 Task: Look for gluten-free products only.
Action: Mouse moved to (15, 66)
Screenshot: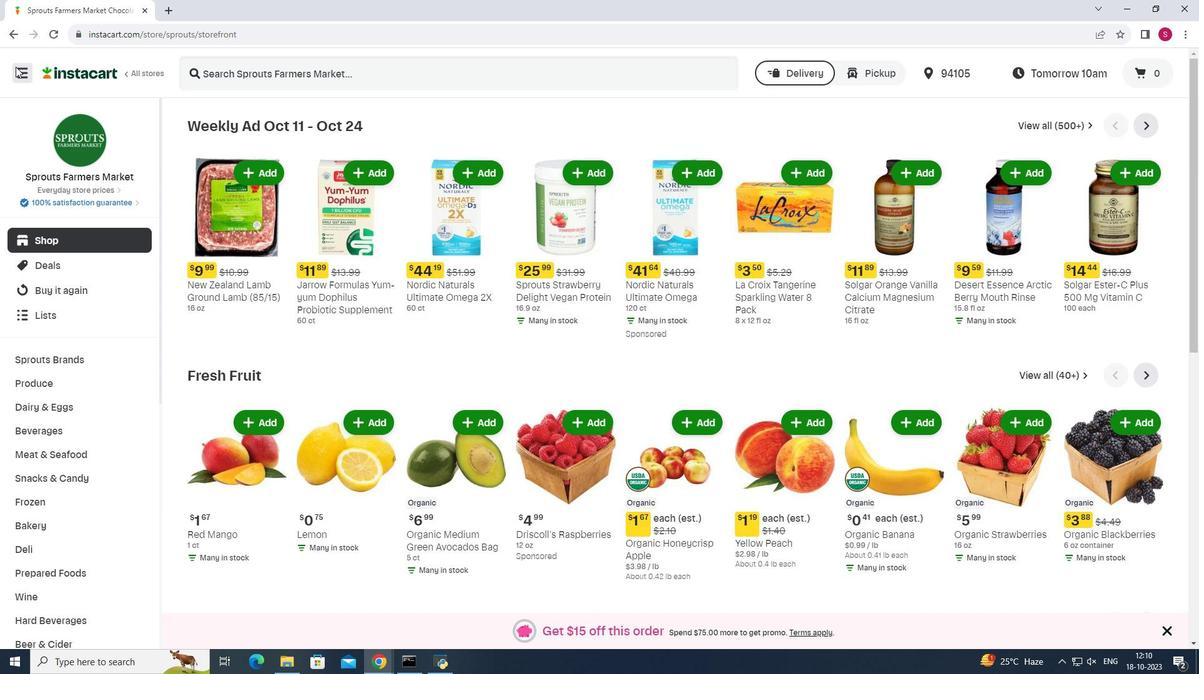 
Action: Mouse pressed left at (15, 66)
Screenshot: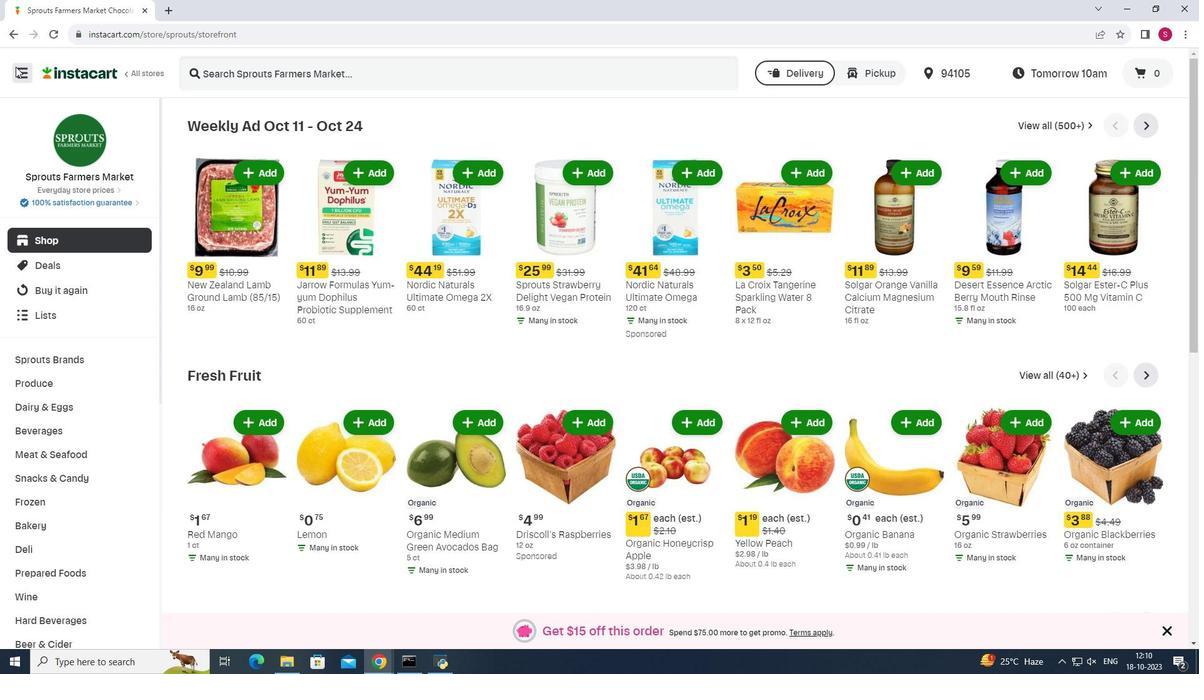 
Action: Mouse moved to (76, 331)
Screenshot: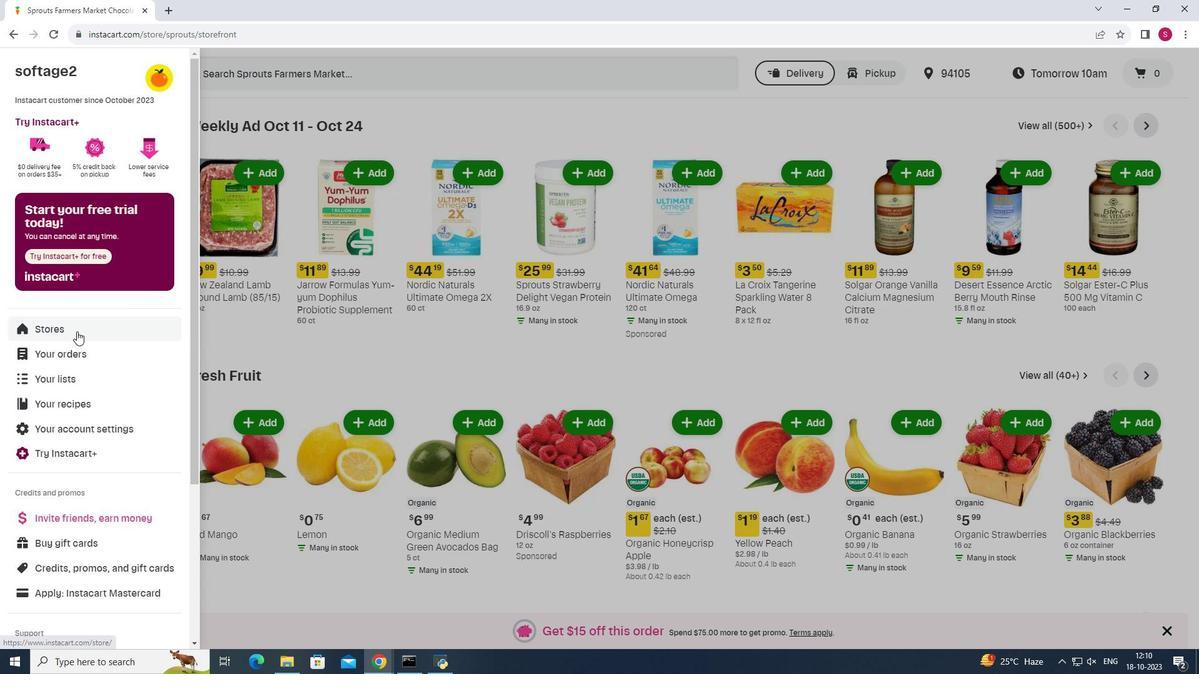 
Action: Mouse pressed left at (76, 331)
Screenshot: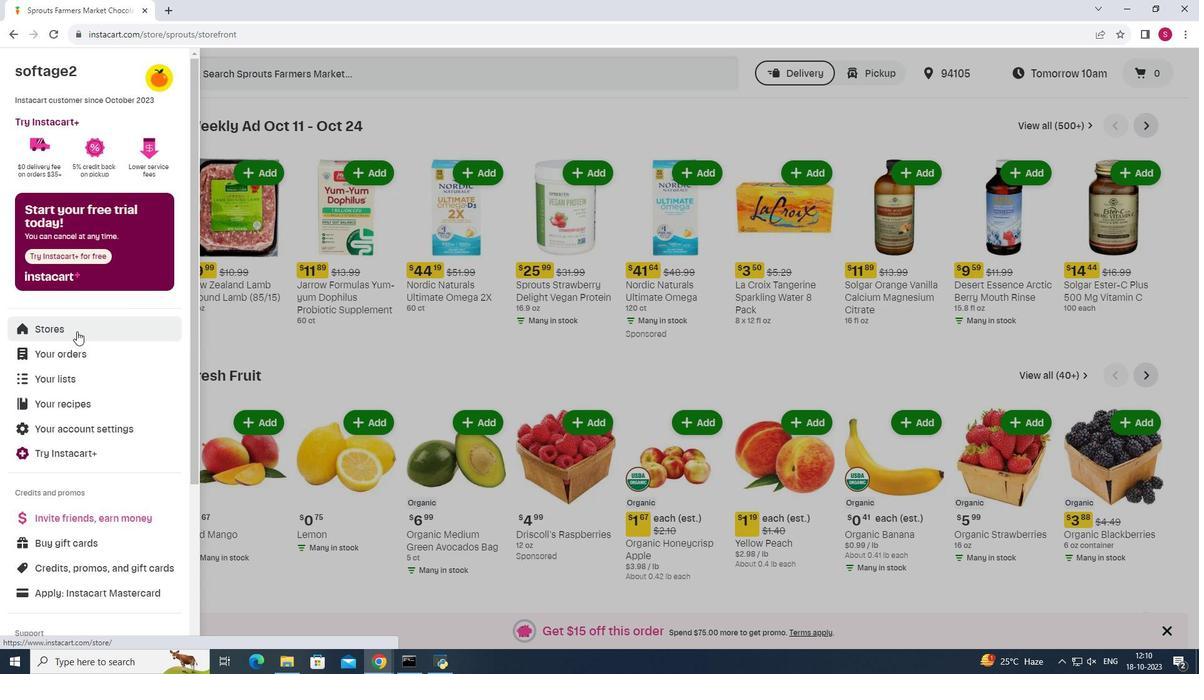 
Action: Mouse moved to (289, 113)
Screenshot: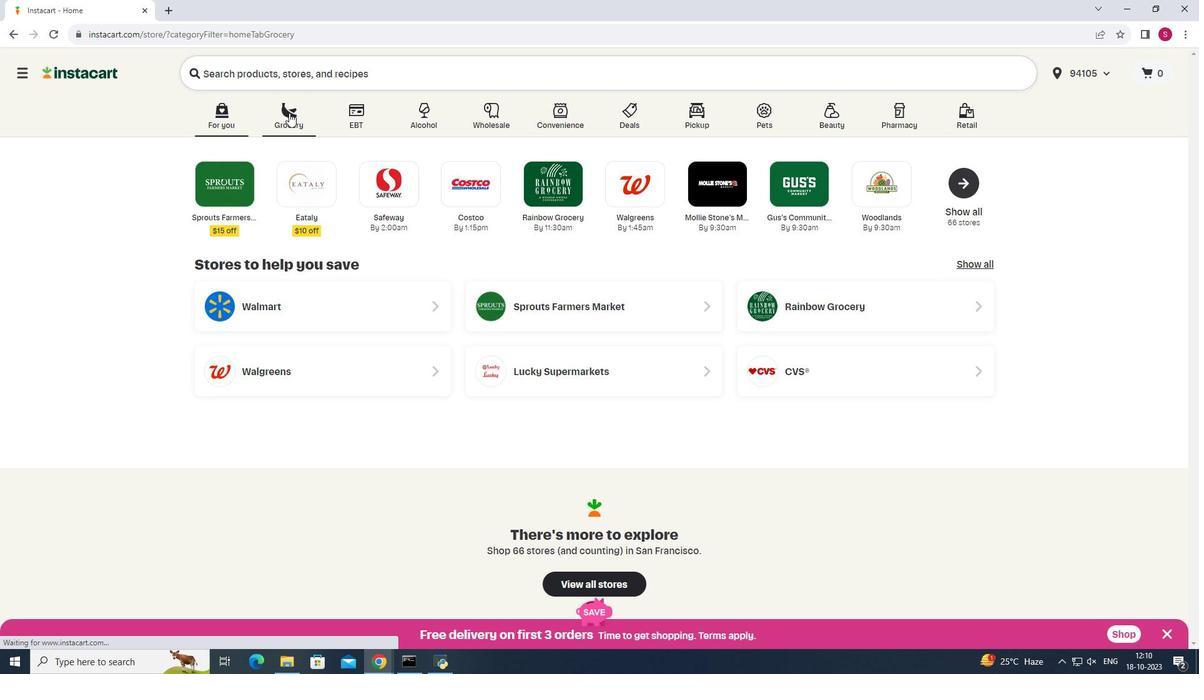 
Action: Mouse pressed left at (289, 113)
Screenshot: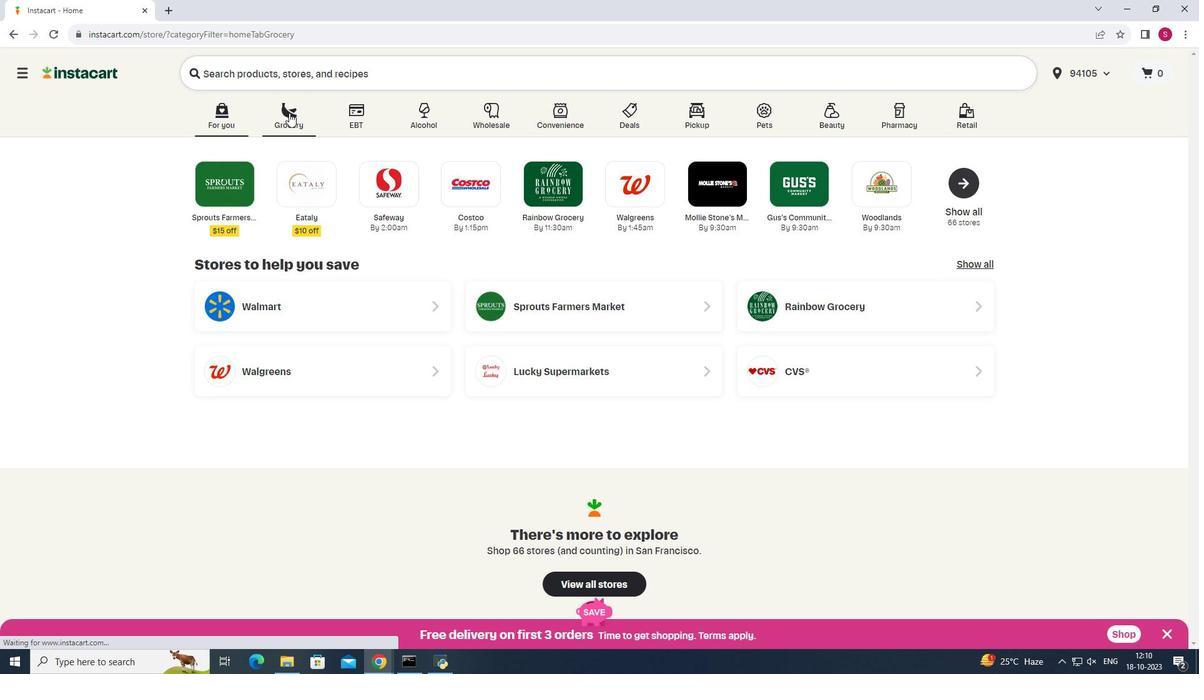 
Action: Mouse moved to (800, 170)
Screenshot: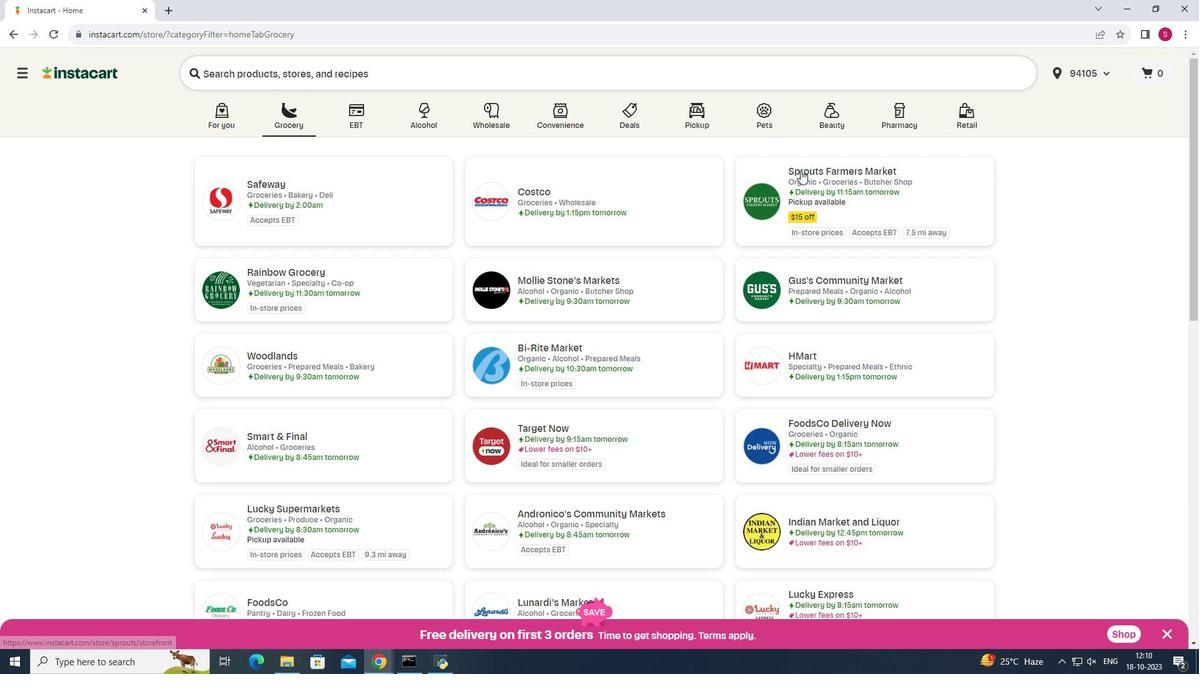 
Action: Mouse pressed left at (800, 170)
Screenshot: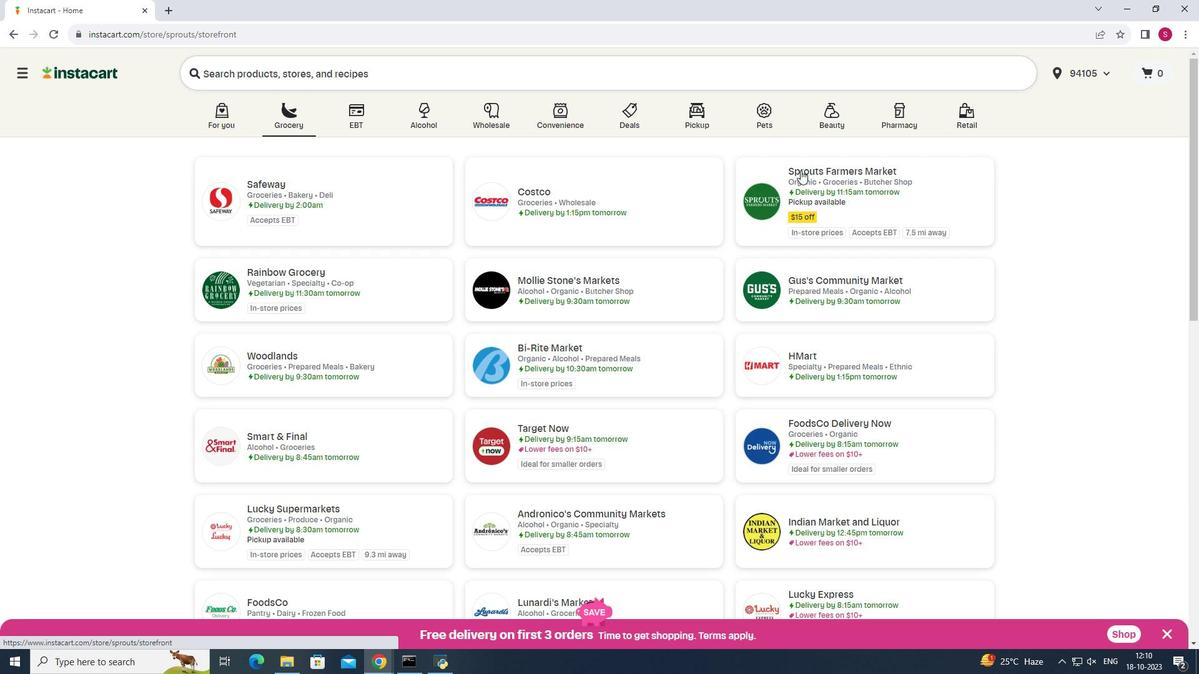 
Action: Mouse pressed left at (800, 170)
Screenshot: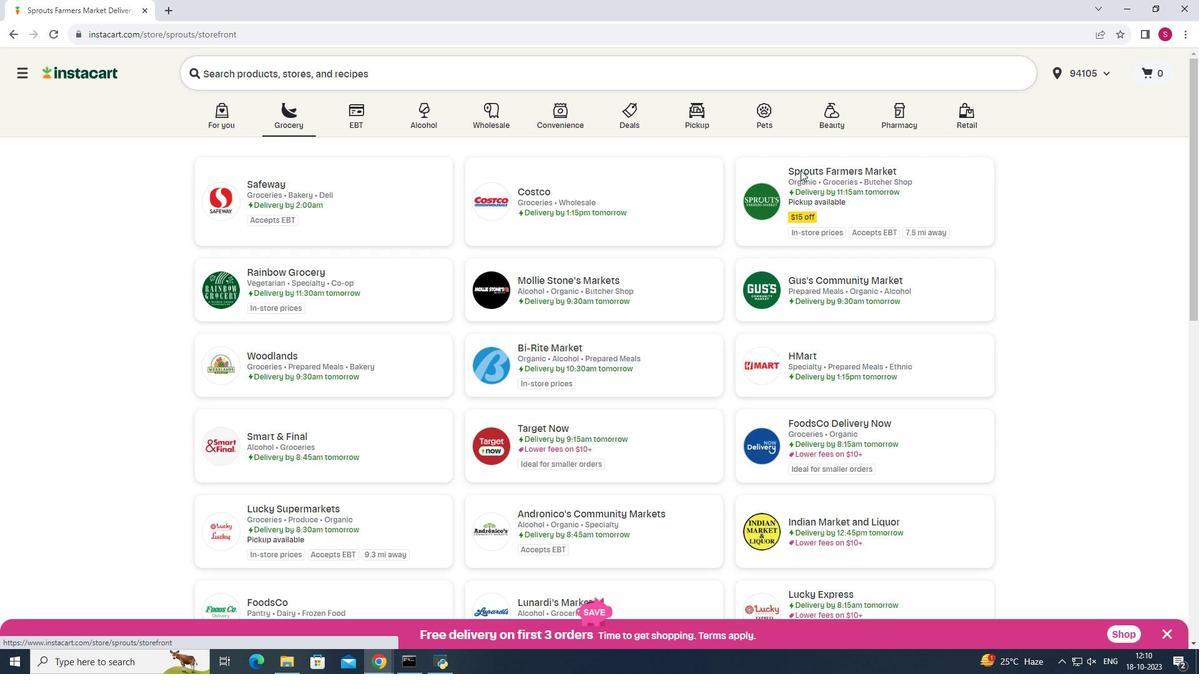 
Action: Mouse moved to (31, 479)
Screenshot: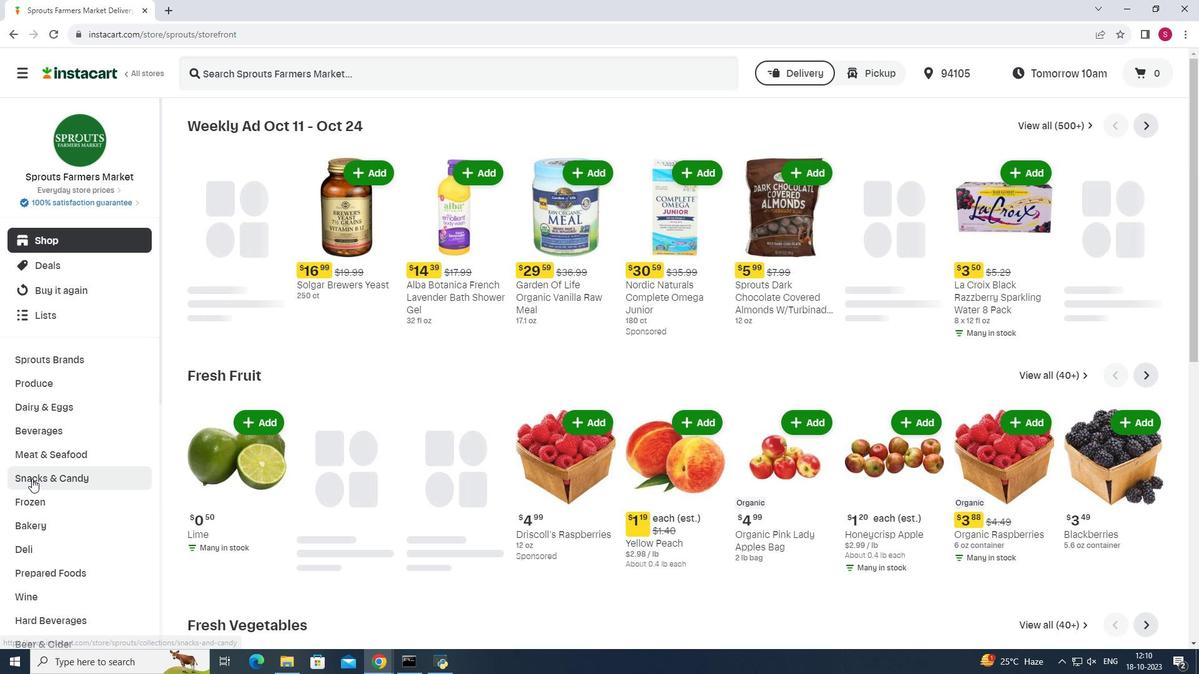 
Action: Mouse pressed left at (31, 479)
Screenshot: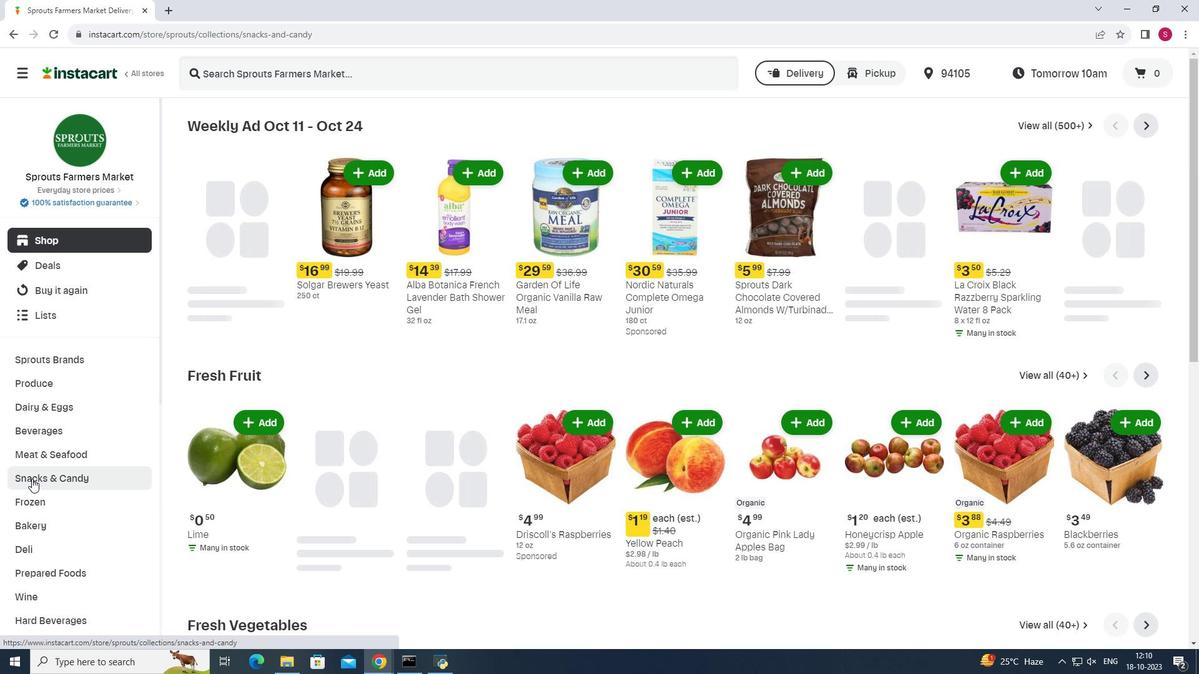 
Action: Mouse moved to (358, 155)
Screenshot: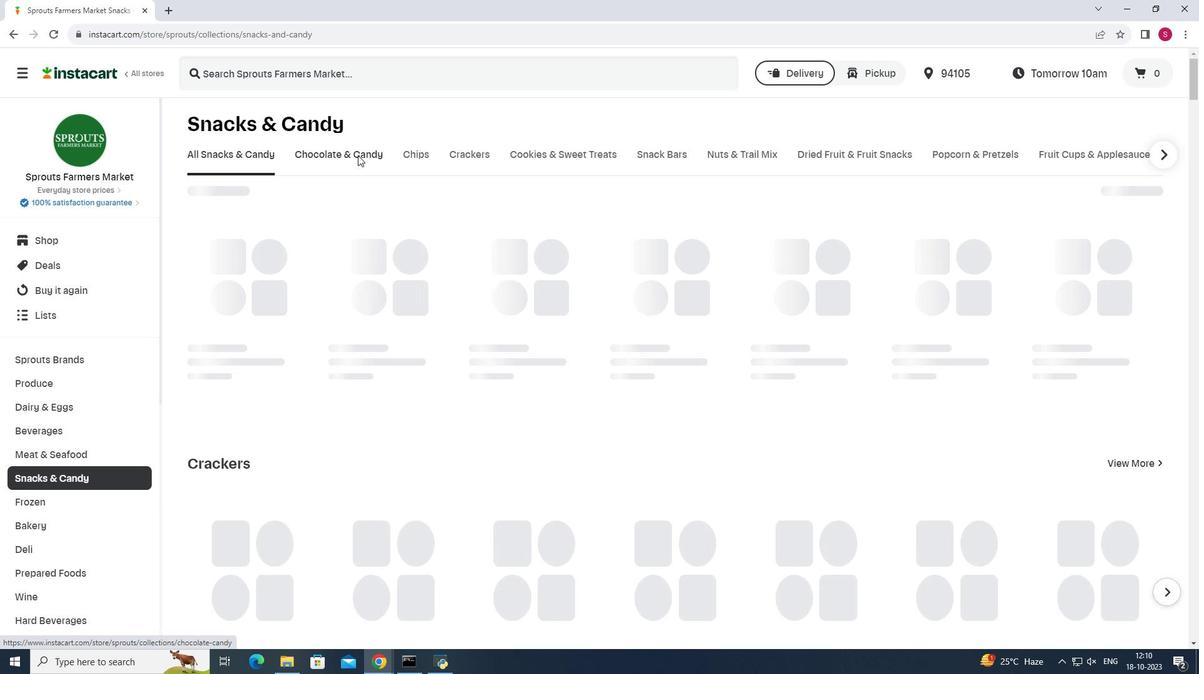 
Action: Mouse pressed left at (358, 155)
Screenshot: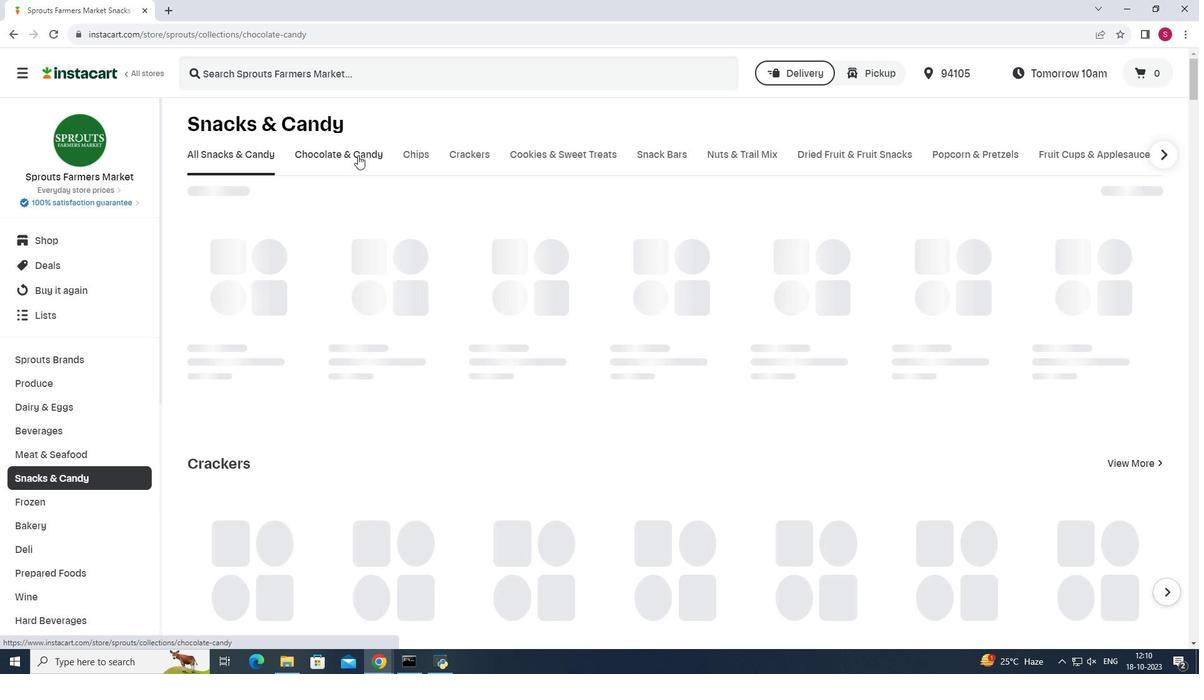 
Action: Mouse moved to (654, 213)
Screenshot: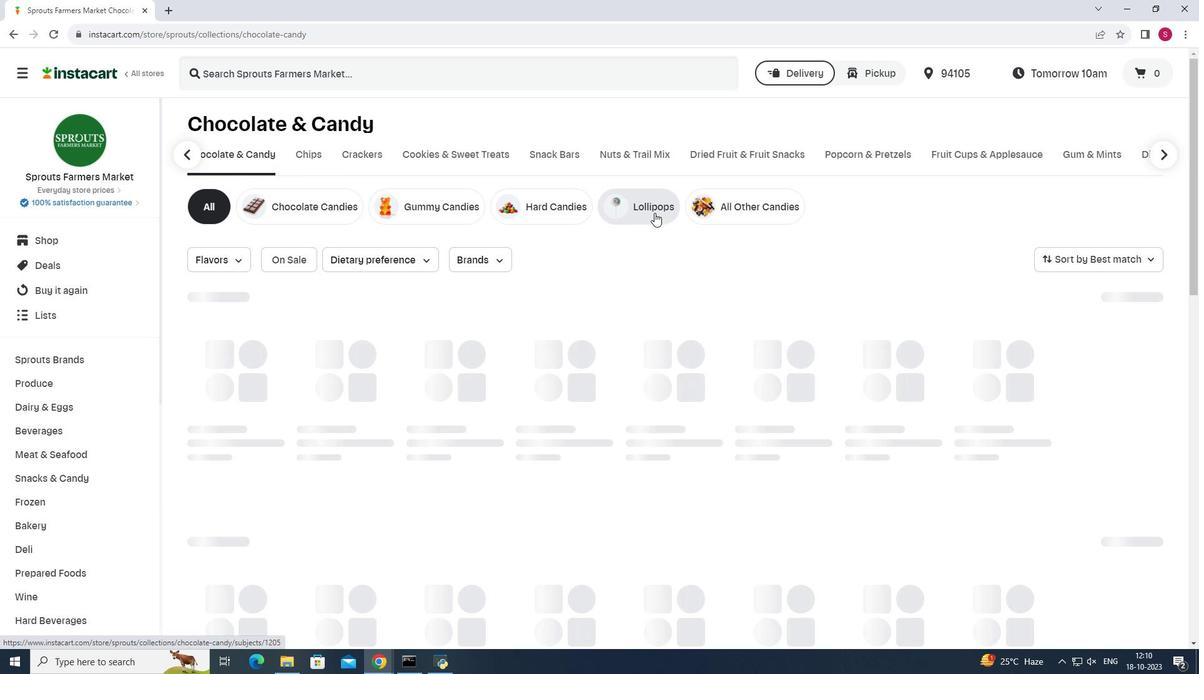 
Action: Mouse pressed left at (654, 213)
Screenshot: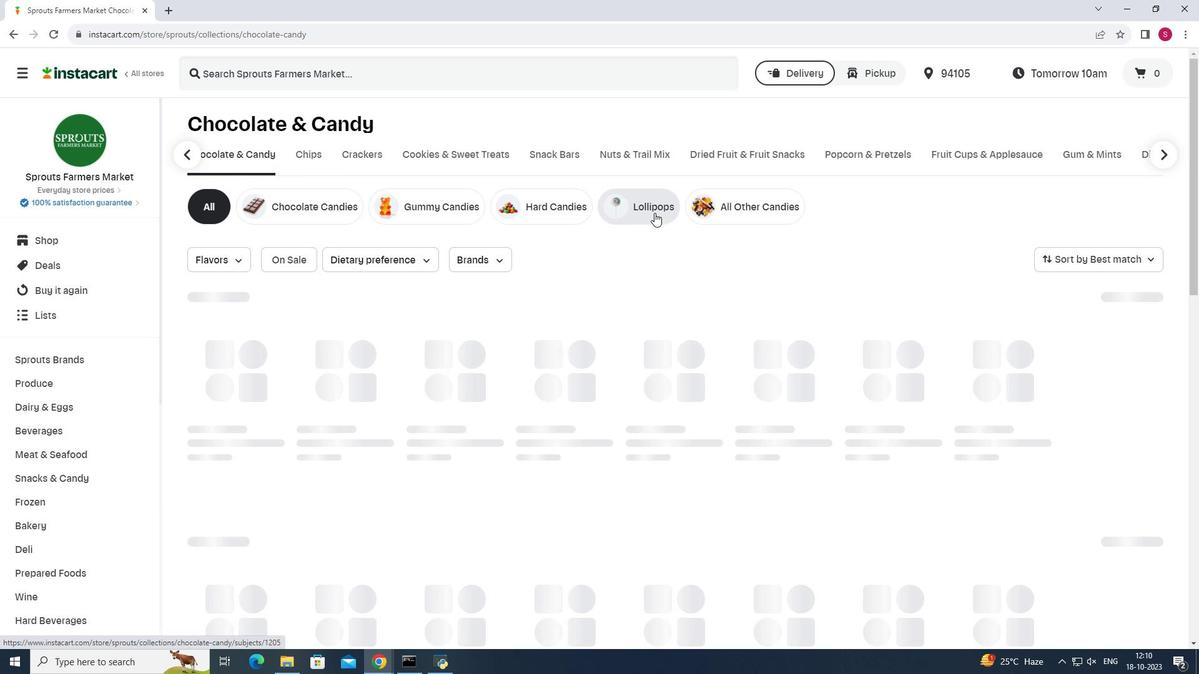 
Action: Mouse moved to (359, 259)
Screenshot: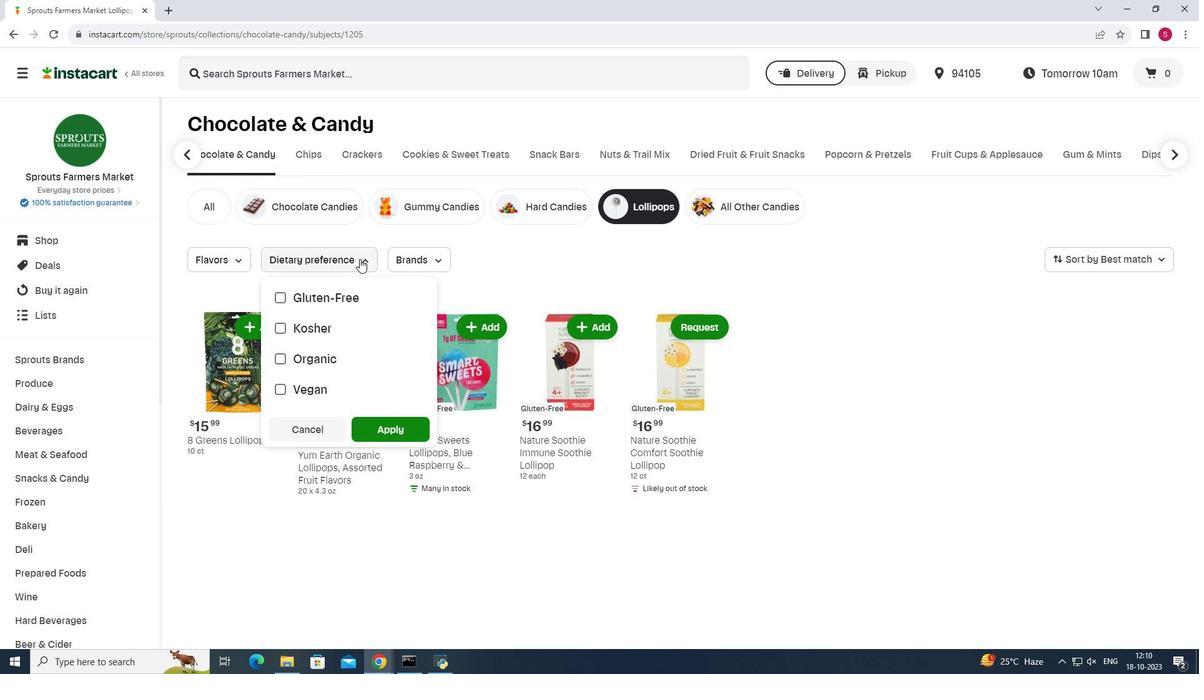 
Action: Mouse pressed left at (359, 259)
Screenshot: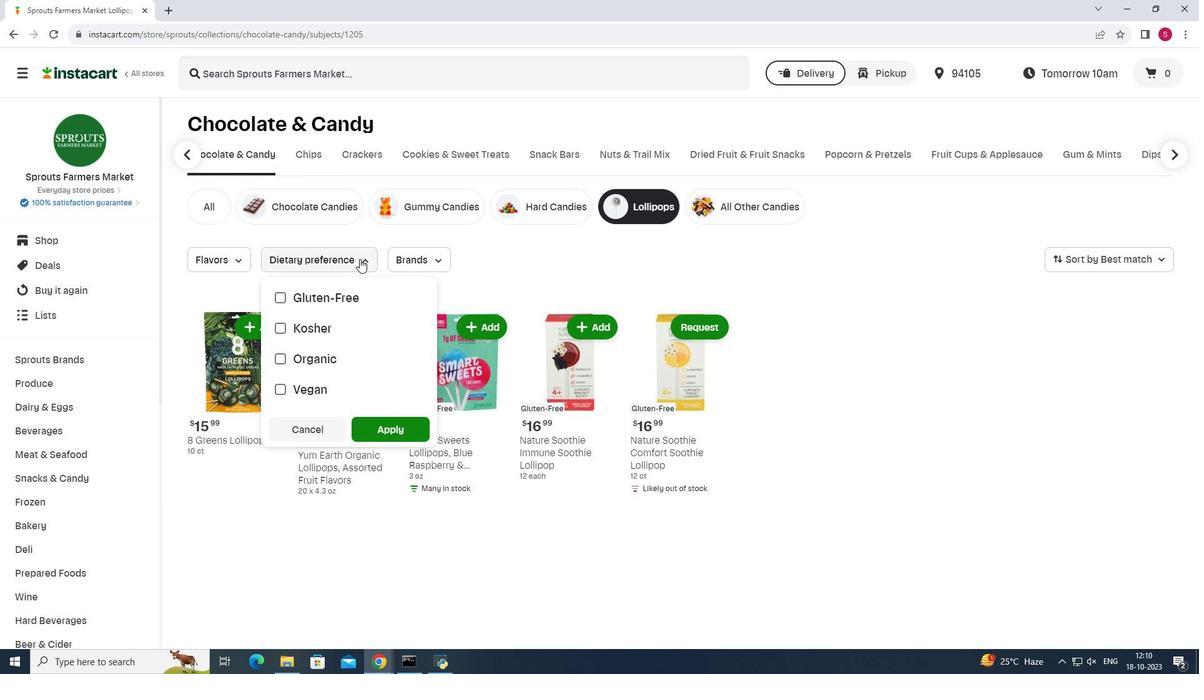 
Action: Mouse moved to (279, 300)
Screenshot: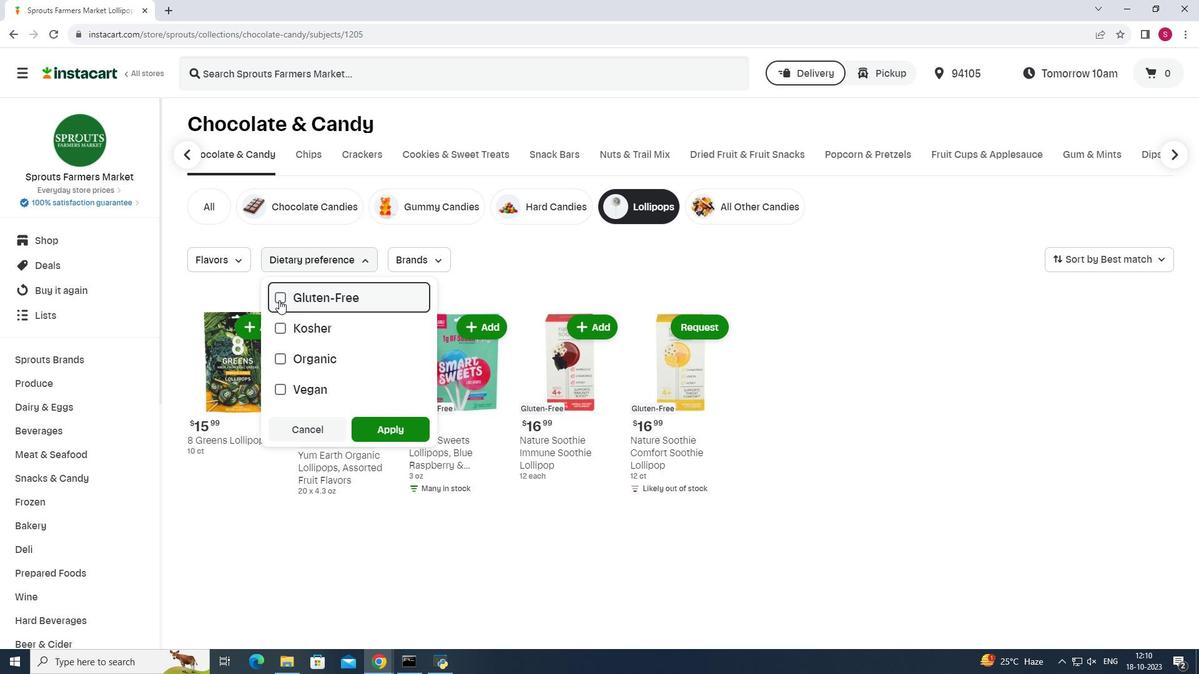 
Action: Mouse pressed left at (279, 300)
Screenshot: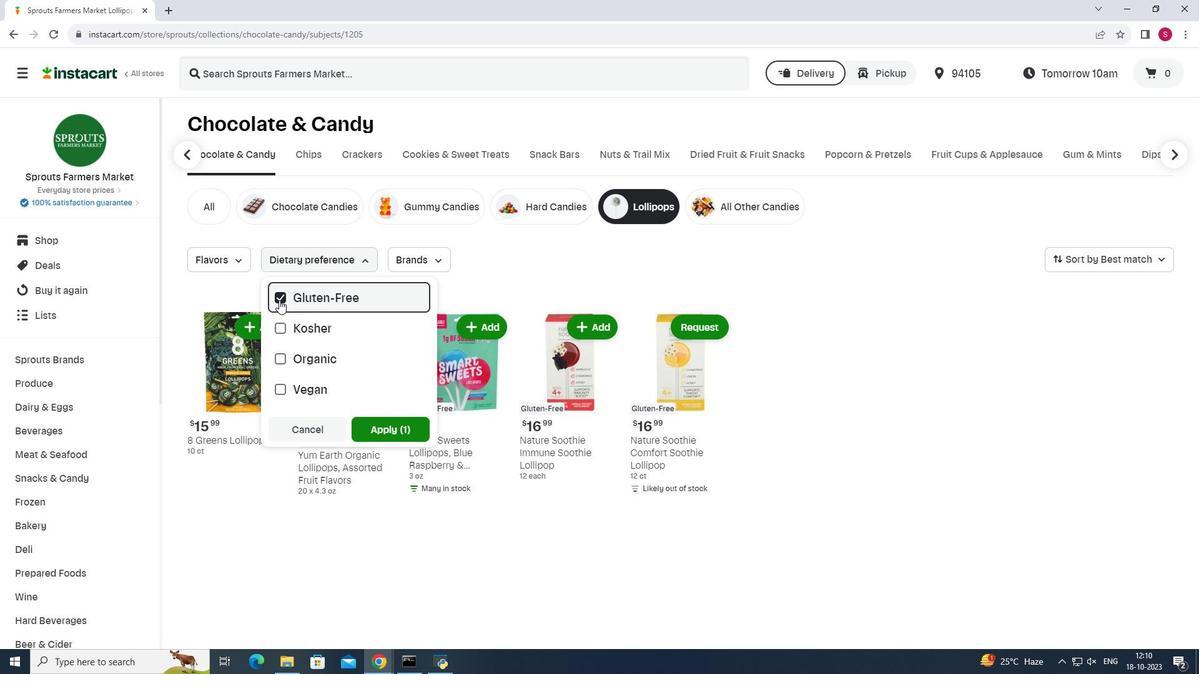 
Action: Mouse moved to (374, 433)
Screenshot: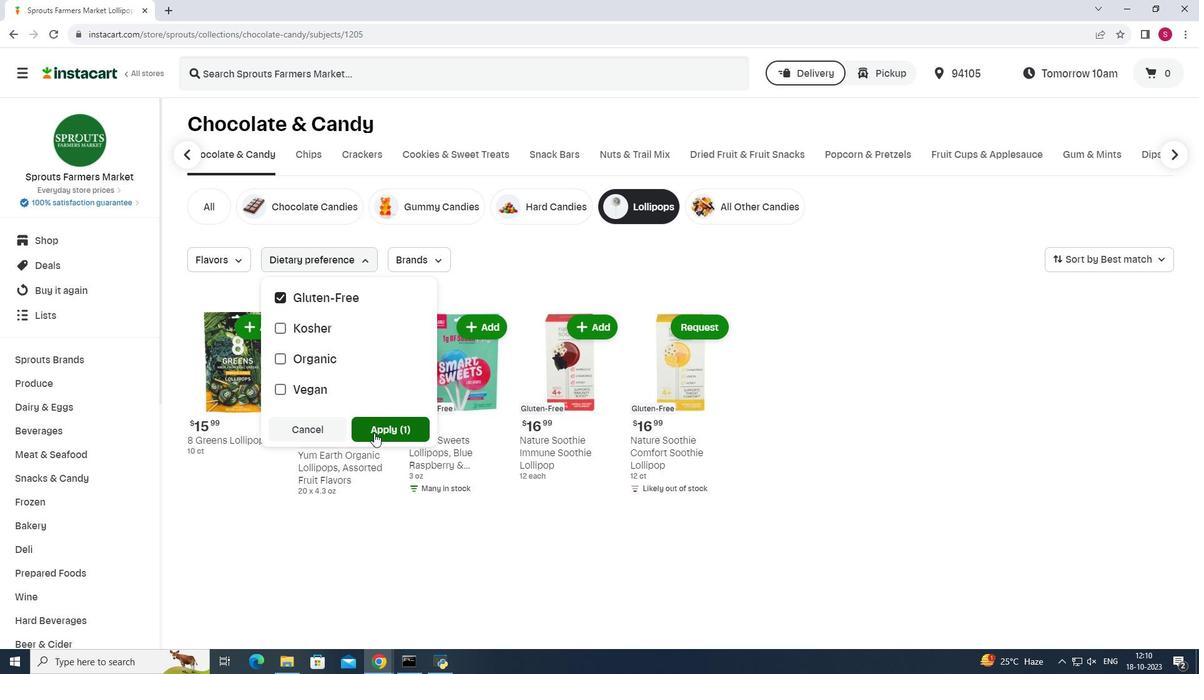 
Action: Mouse pressed left at (374, 433)
Screenshot: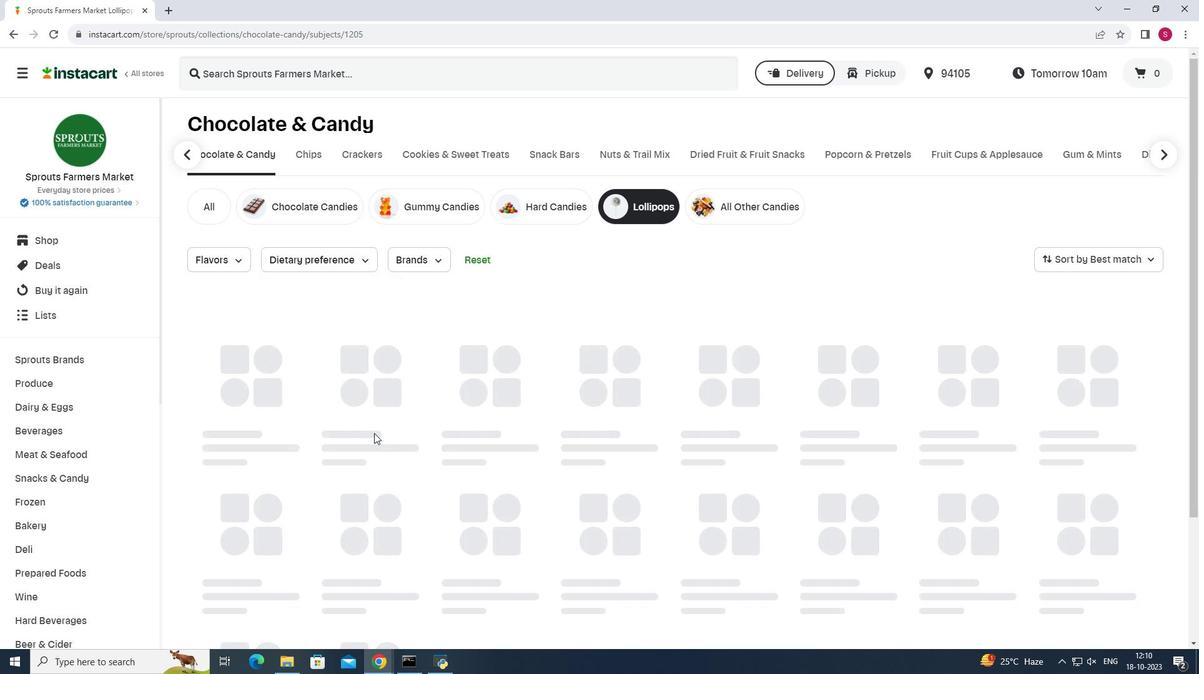 
Action: Mouse moved to (925, 289)
Screenshot: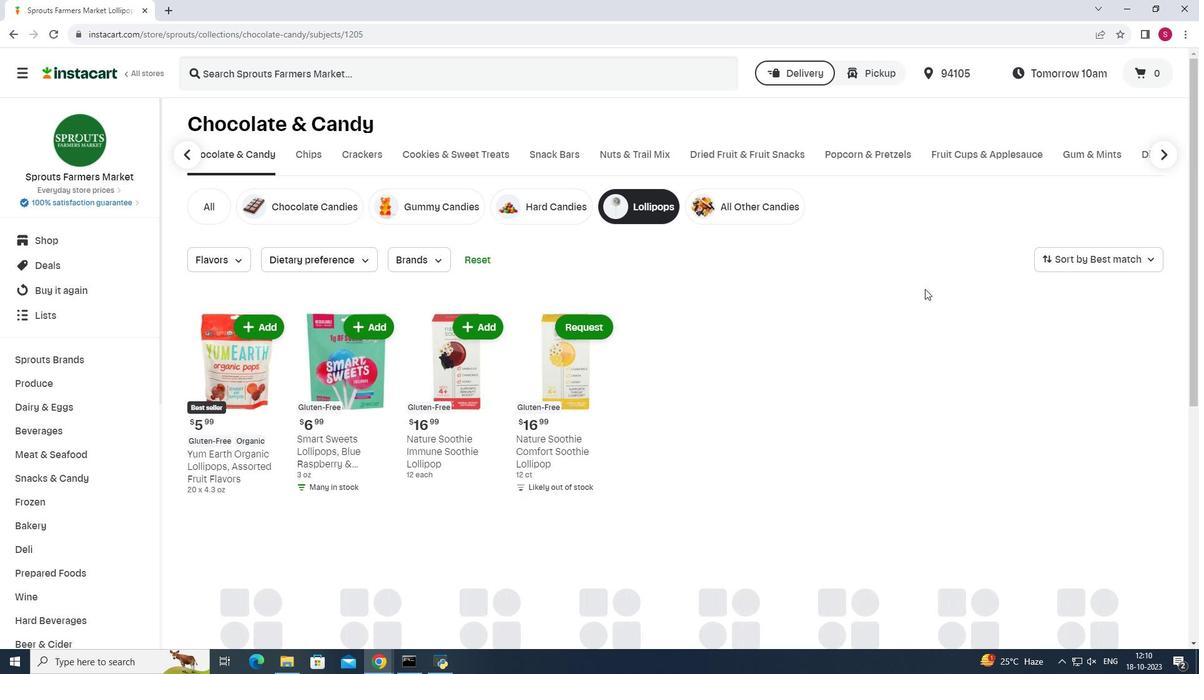 
